 Task: Add "Join Card" Button Button0052  to Card Card0052 in Board Board0043 in Workspace Development in Trello
Action: Mouse moved to (539, 90)
Screenshot: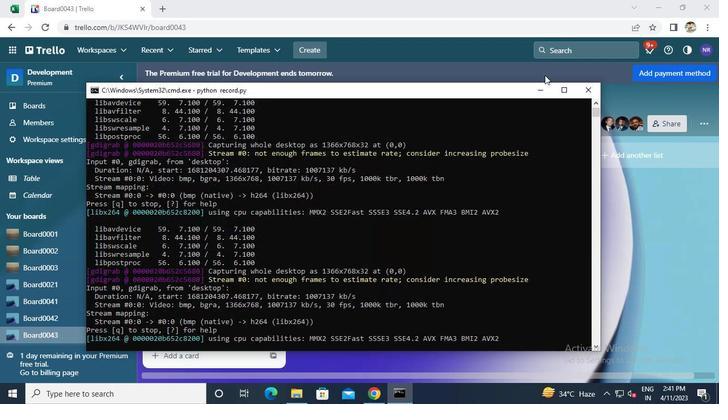 
Action: Mouse pressed left at (539, 90)
Screenshot: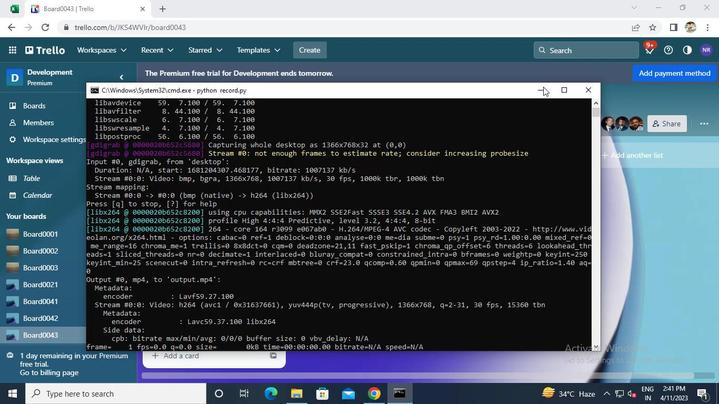 
Action: Mouse moved to (209, 313)
Screenshot: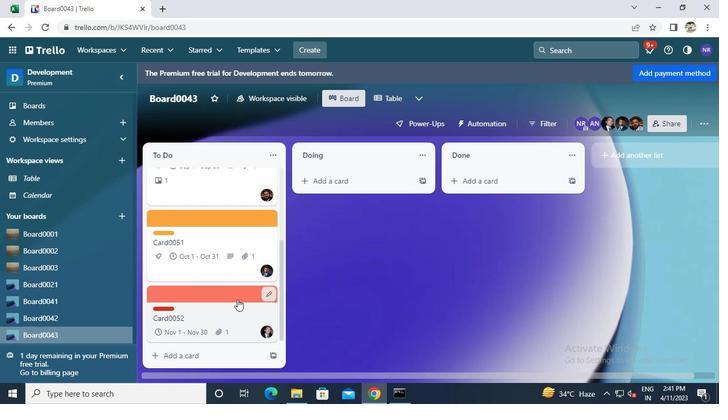 
Action: Mouse pressed left at (209, 313)
Screenshot: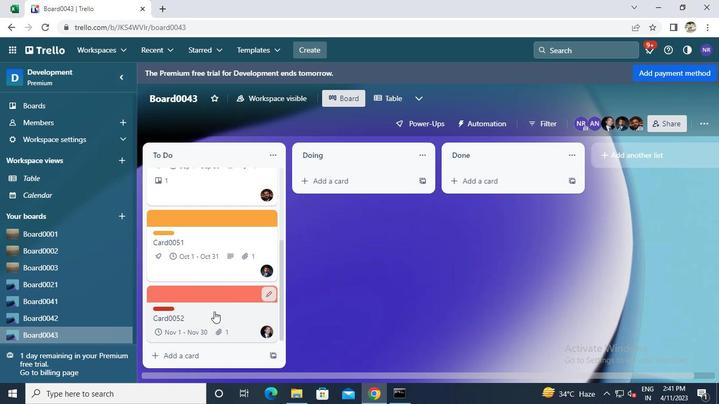 
Action: Mouse moved to (481, 248)
Screenshot: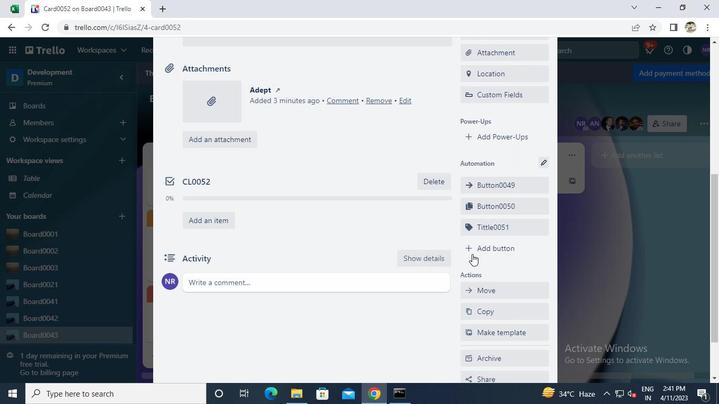 
Action: Mouse pressed left at (481, 248)
Screenshot: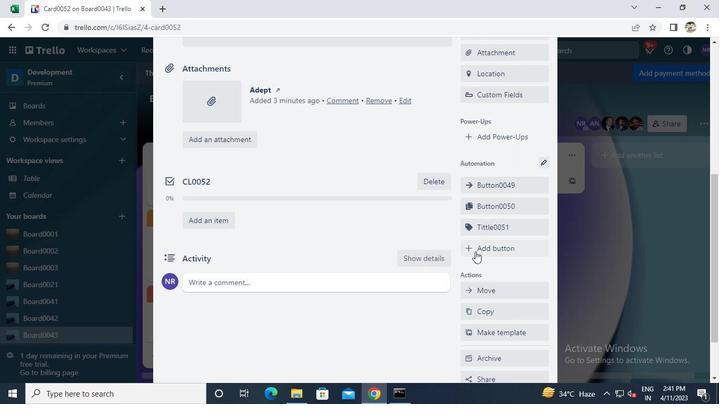 
Action: Mouse moved to (489, 180)
Screenshot: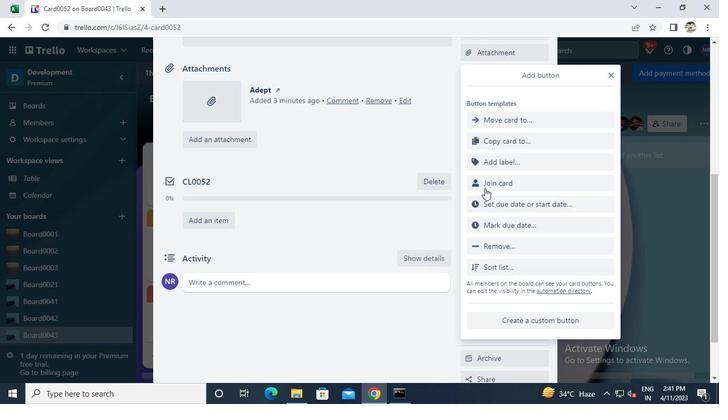 
Action: Mouse pressed left at (489, 180)
Screenshot: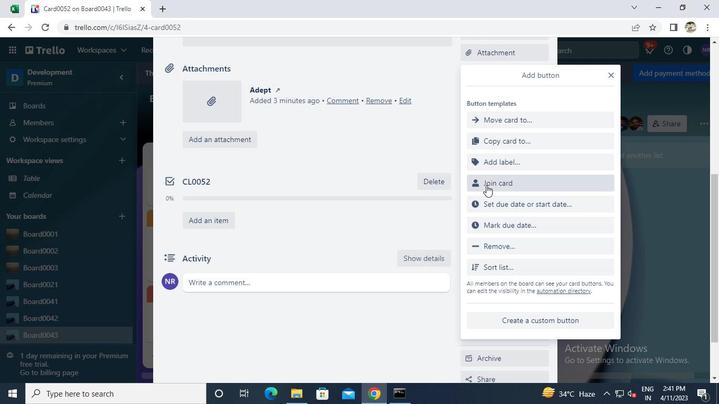 
Action: Mouse moved to (505, 120)
Screenshot: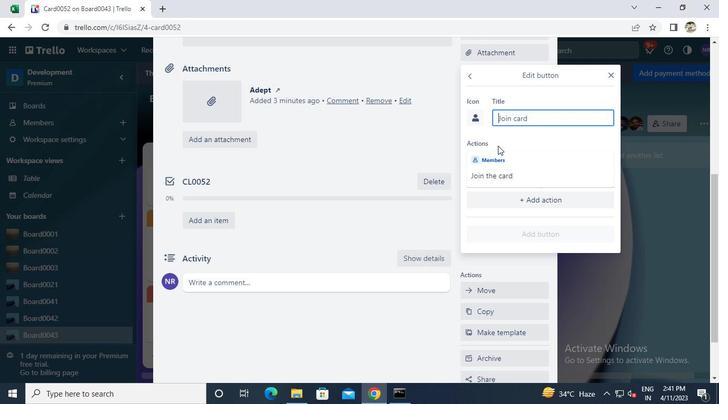
Action: Keyboard Key.caps_lock
Screenshot: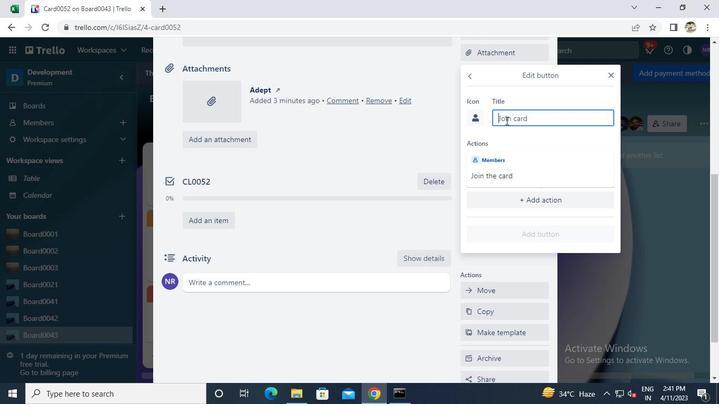
Action: Keyboard b
Screenshot: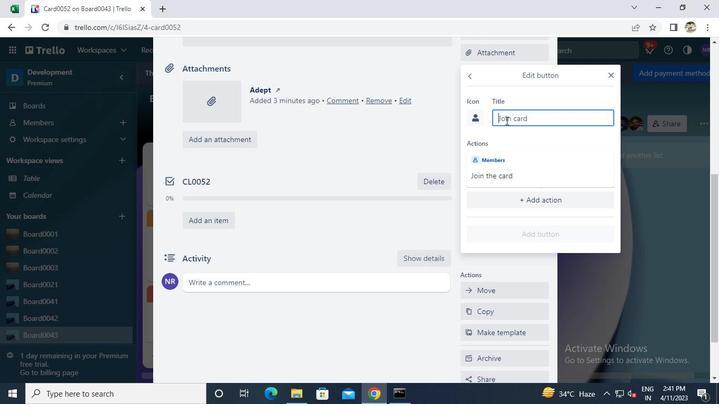 
Action: Keyboard Key.caps_lock
Screenshot: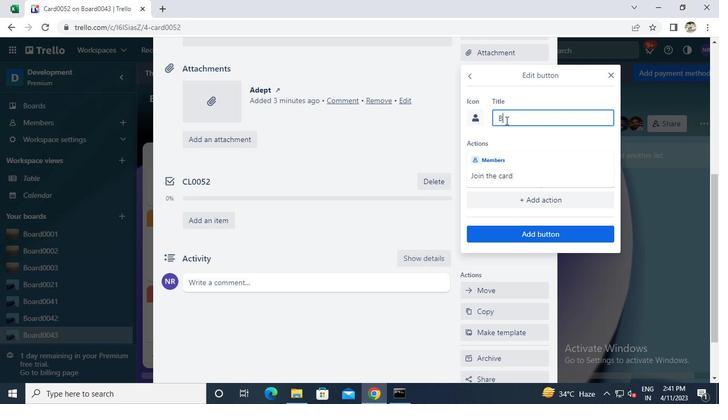 
Action: Mouse moved to (506, 120)
Screenshot: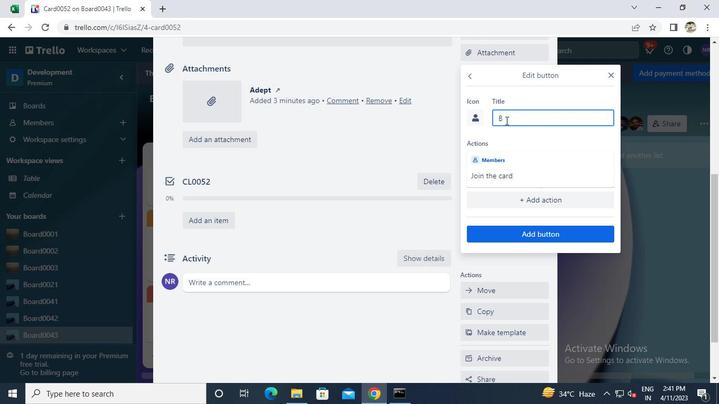 
Action: Keyboard y
Screenshot: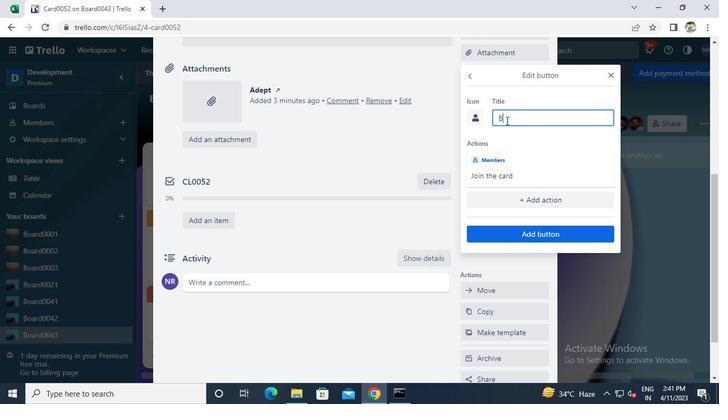 
Action: Keyboard t
Screenshot: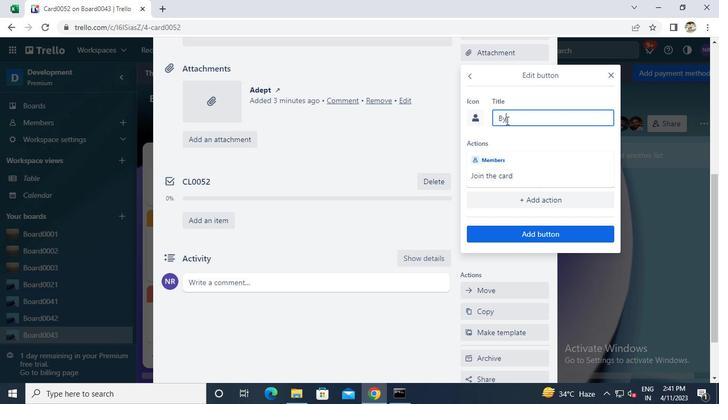 
Action: Keyboard t
Screenshot: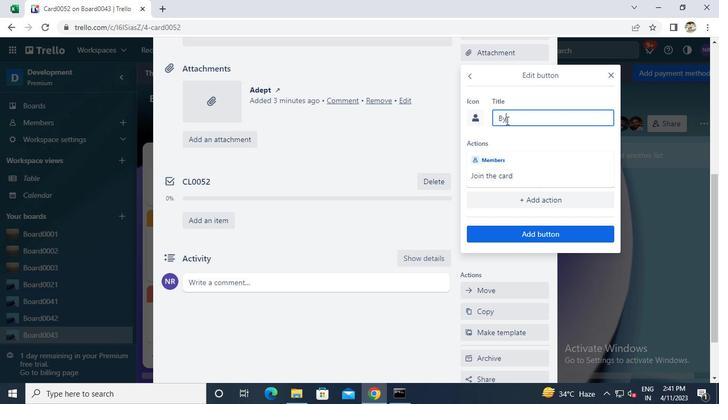 
Action: Keyboard o
Screenshot: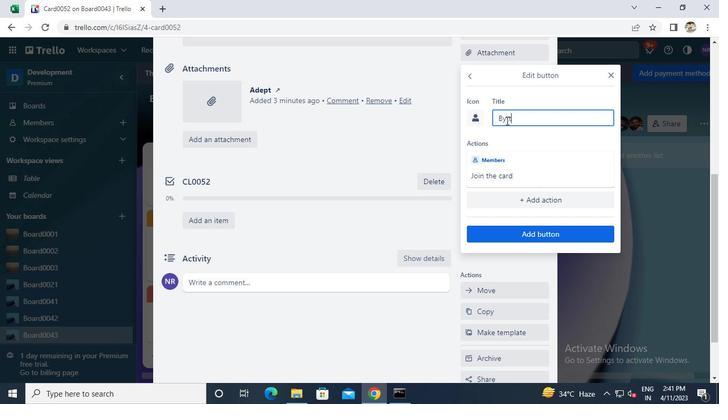 
Action: Mouse moved to (507, 120)
Screenshot: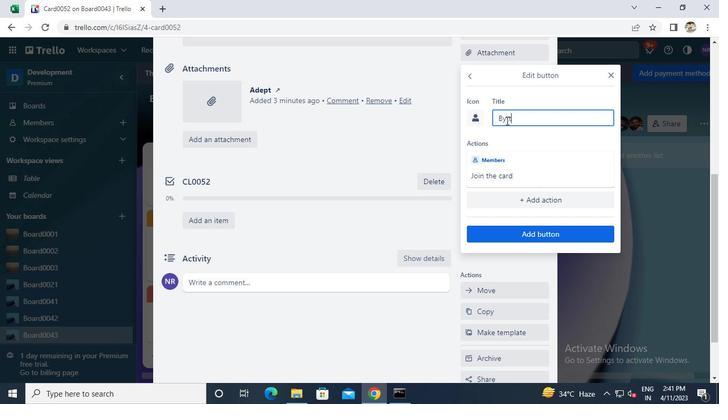 
Action: Keyboard n
Screenshot: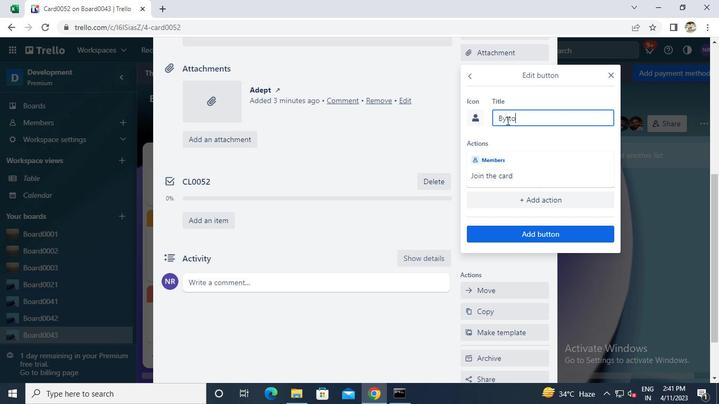 
Action: Mouse moved to (507, 120)
Screenshot: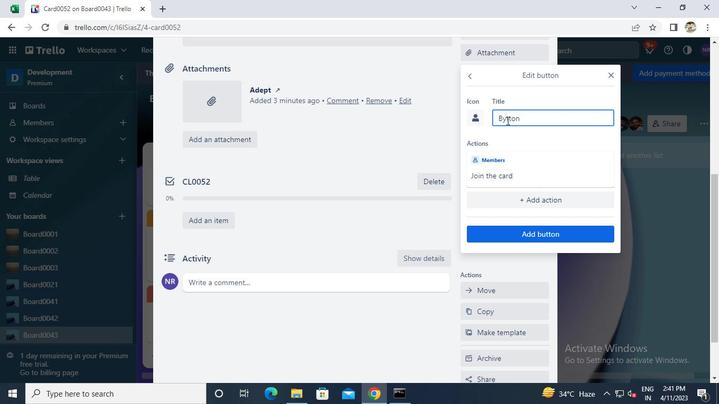
Action: Keyboard 0
Screenshot: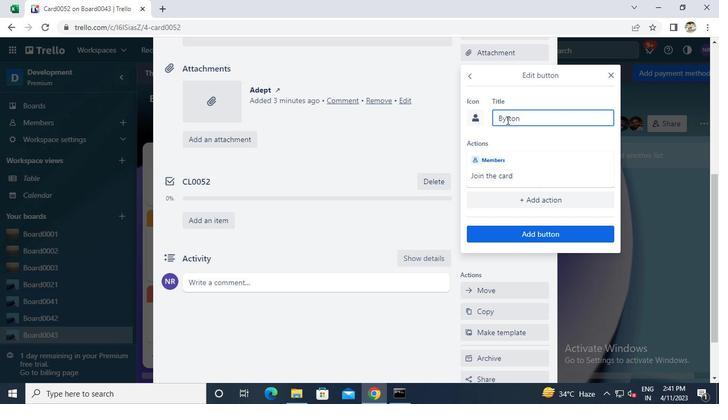 
Action: Keyboard 0
Screenshot: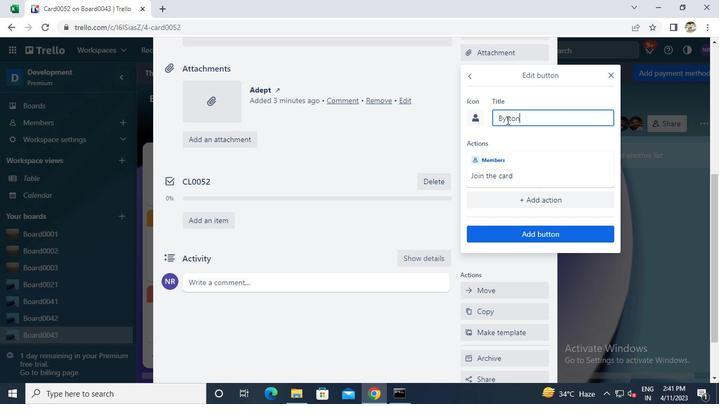 
Action: Mouse moved to (507, 120)
Screenshot: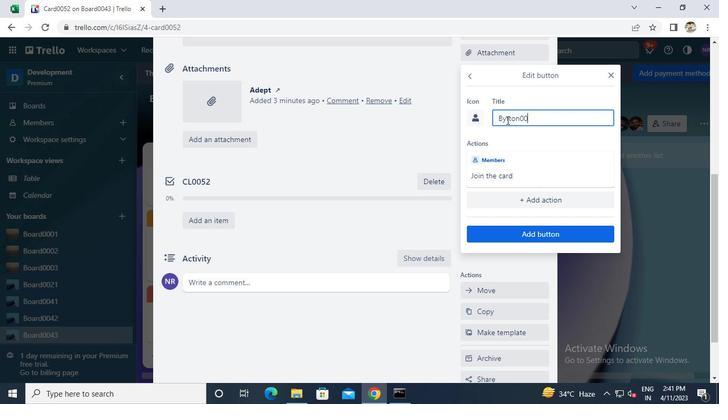 
Action: Keyboard 5
Screenshot: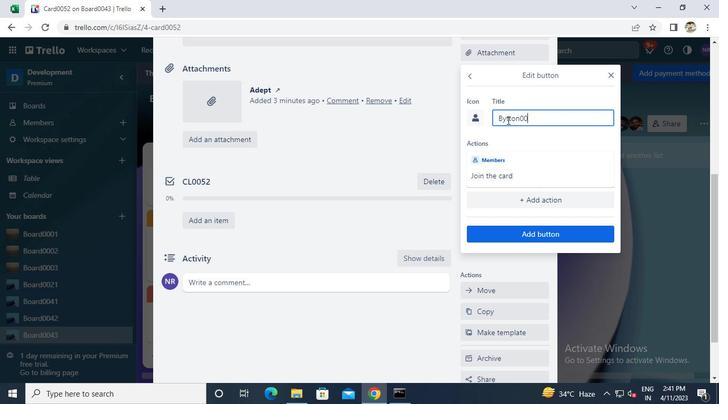 
Action: Keyboard 2
Screenshot: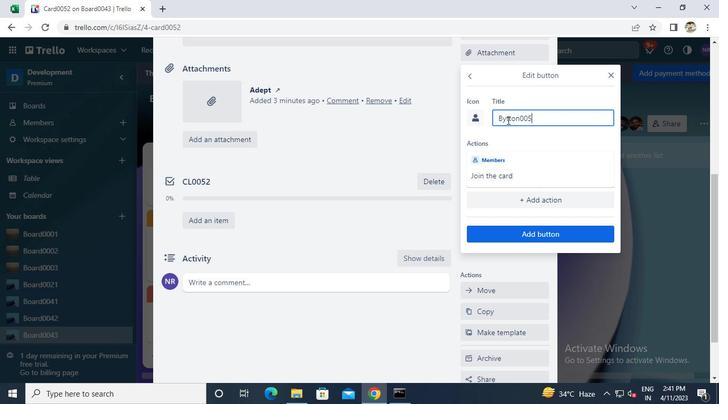 
Action: Mouse moved to (511, 232)
Screenshot: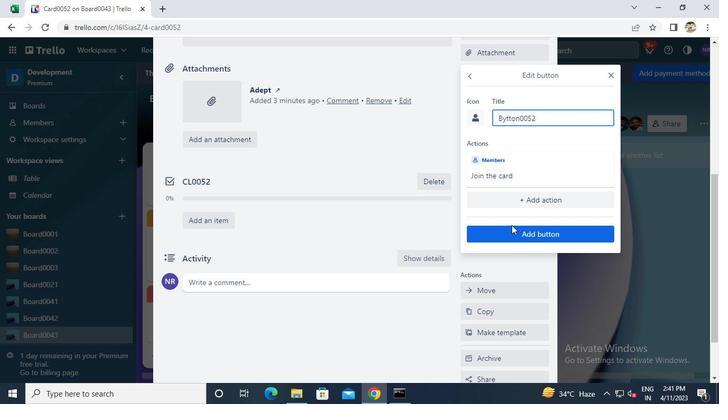 
Action: Mouse pressed left at (511, 232)
Screenshot: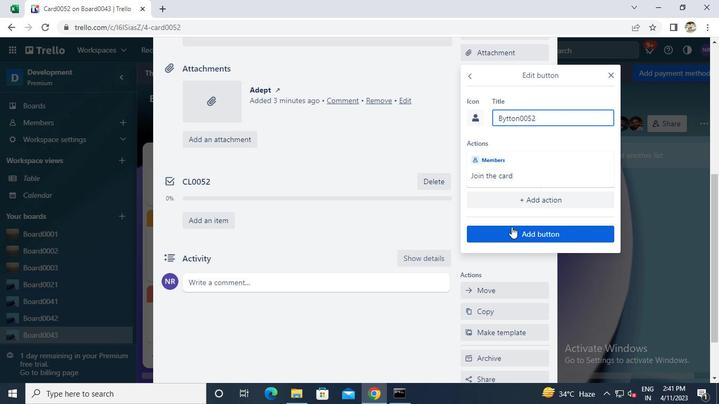 
Action: Mouse moved to (408, 391)
Screenshot: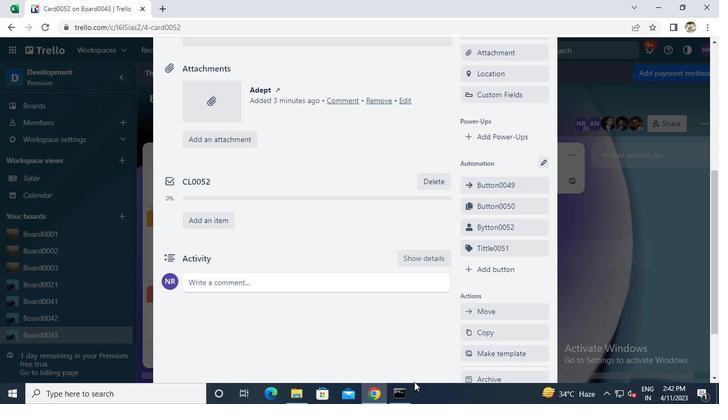 
Action: Mouse pressed left at (408, 391)
Screenshot: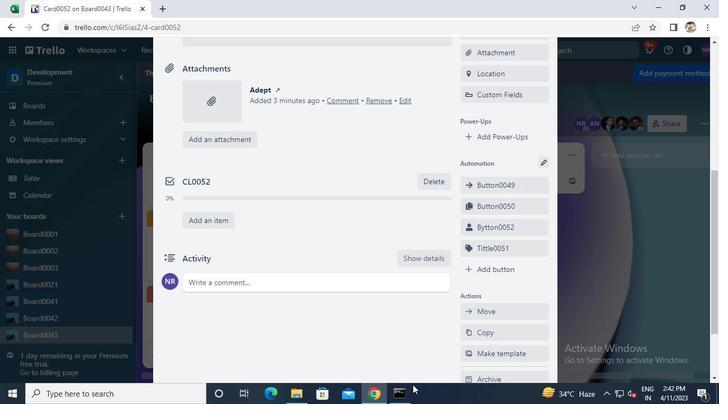 
Action: Mouse moved to (588, 94)
Screenshot: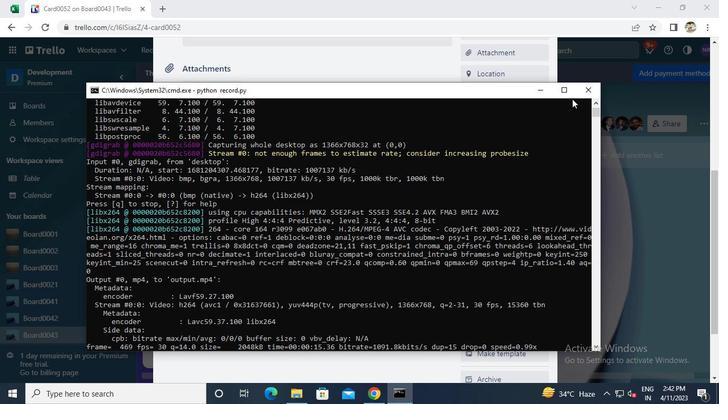 
Action: Mouse pressed left at (588, 94)
Screenshot: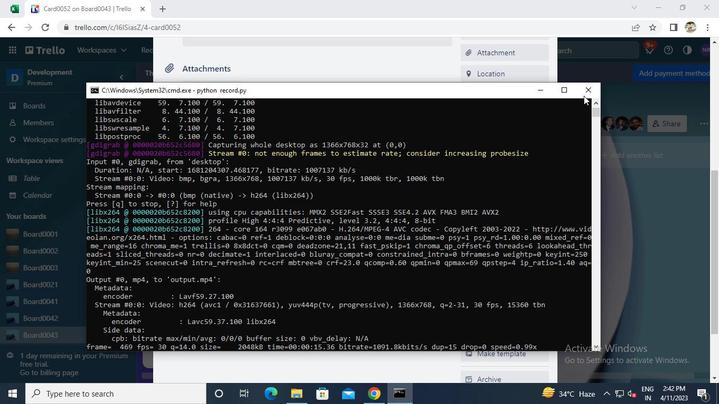 
Action: Mouse moved to (588, 93)
Screenshot: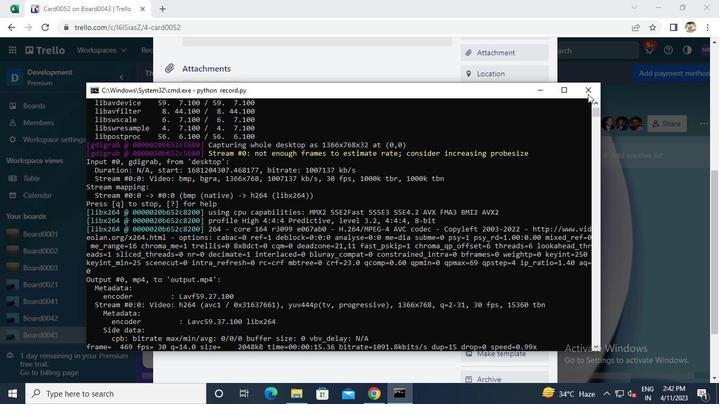 
